 Task: Allow users to get access to Salesforce in the mobile app
Action: Mouse moved to (162, 218)
Screenshot: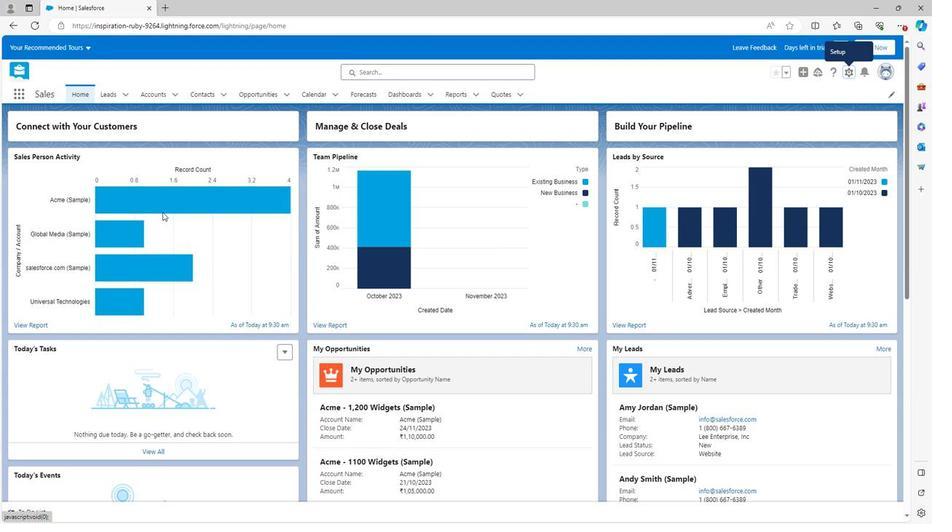 
Action: Mouse scrolled (162, 218) with delta (0, 0)
Screenshot: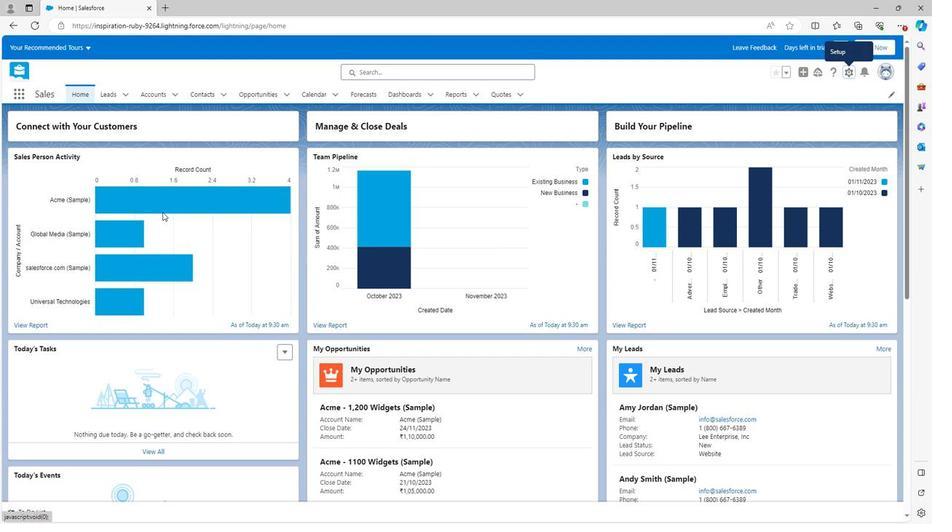 
Action: Mouse scrolled (162, 218) with delta (0, 0)
Screenshot: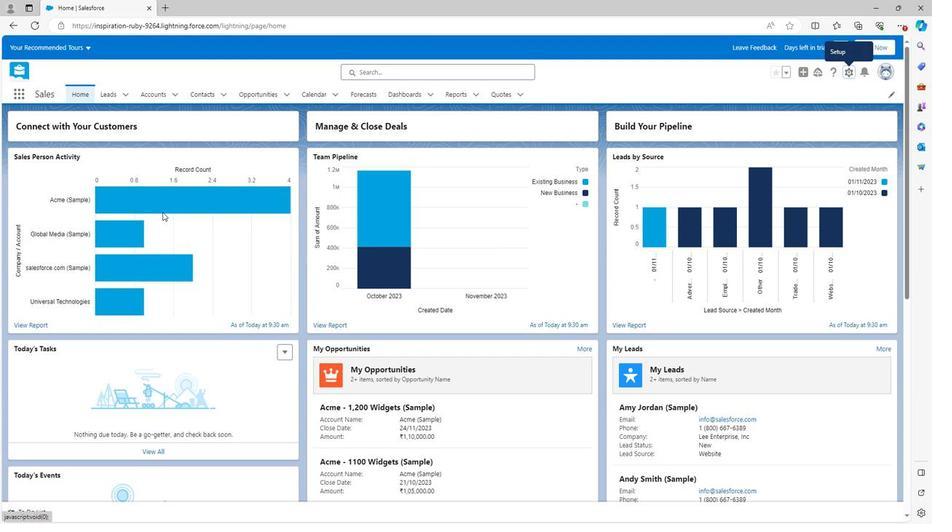 
Action: Mouse scrolled (162, 218) with delta (0, 0)
Screenshot: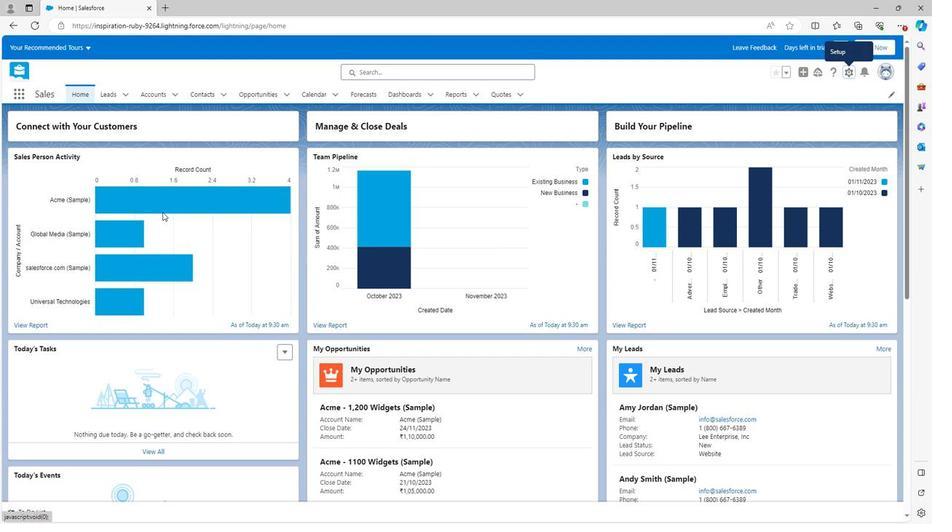 
Action: Mouse scrolled (162, 218) with delta (0, 0)
Screenshot: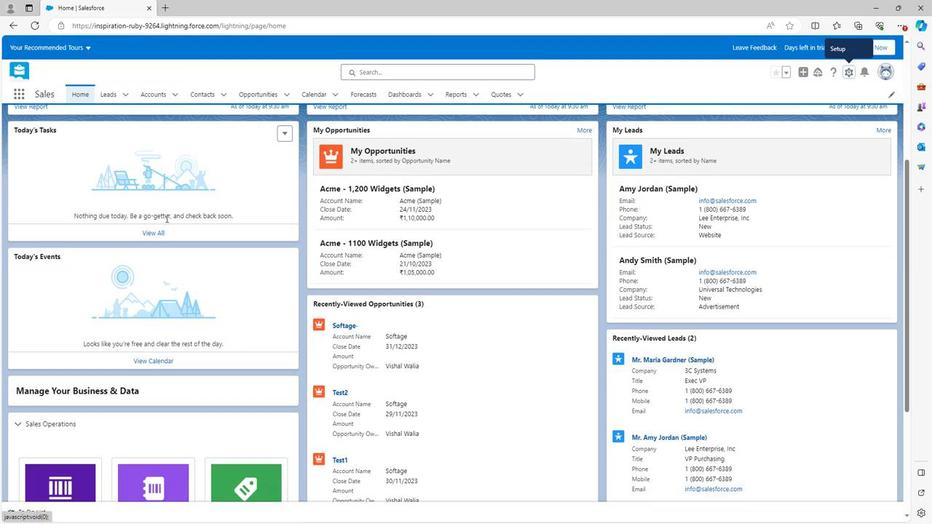 
Action: Mouse scrolled (162, 218) with delta (0, 0)
Screenshot: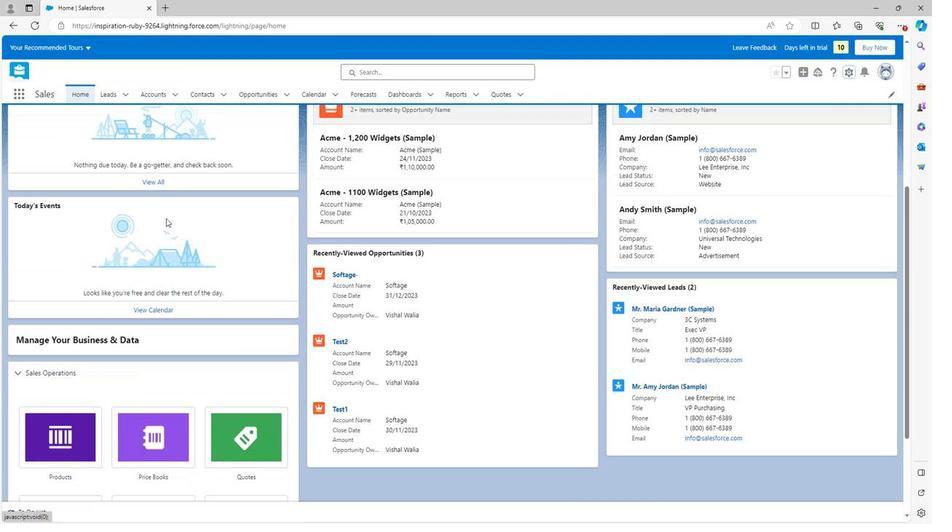 
Action: Mouse scrolled (162, 218) with delta (0, 0)
Screenshot: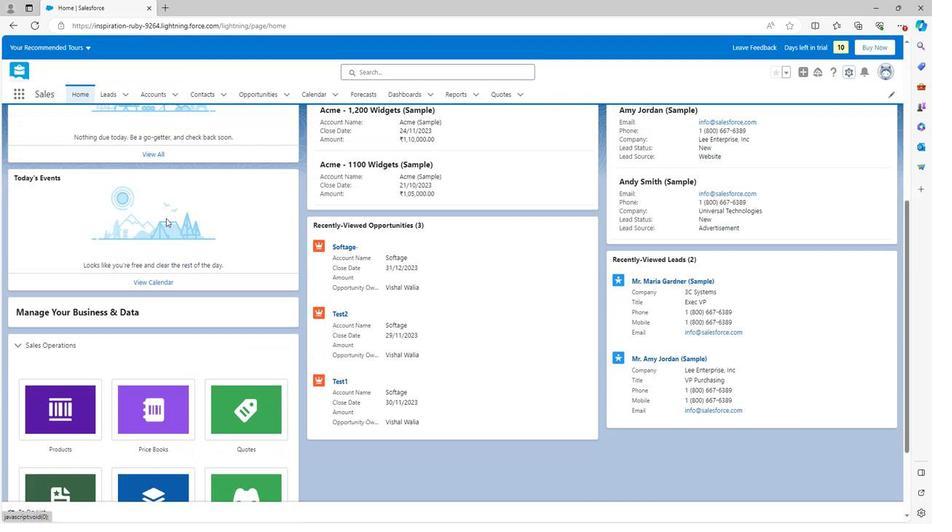 
Action: Mouse scrolled (162, 218) with delta (0, 0)
Screenshot: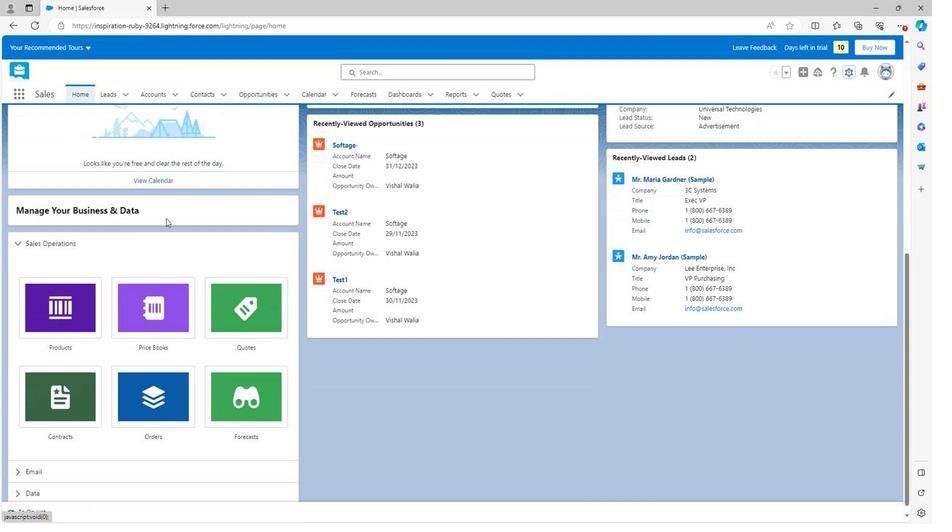 
Action: Mouse scrolled (162, 219) with delta (0, 0)
Screenshot: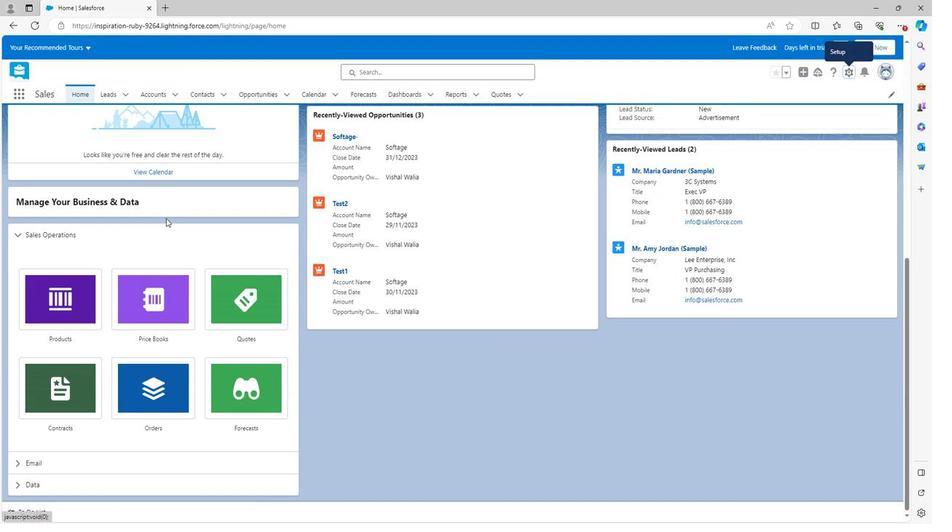 
Action: Mouse scrolled (162, 219) with delta (0, 0)
Screenshot: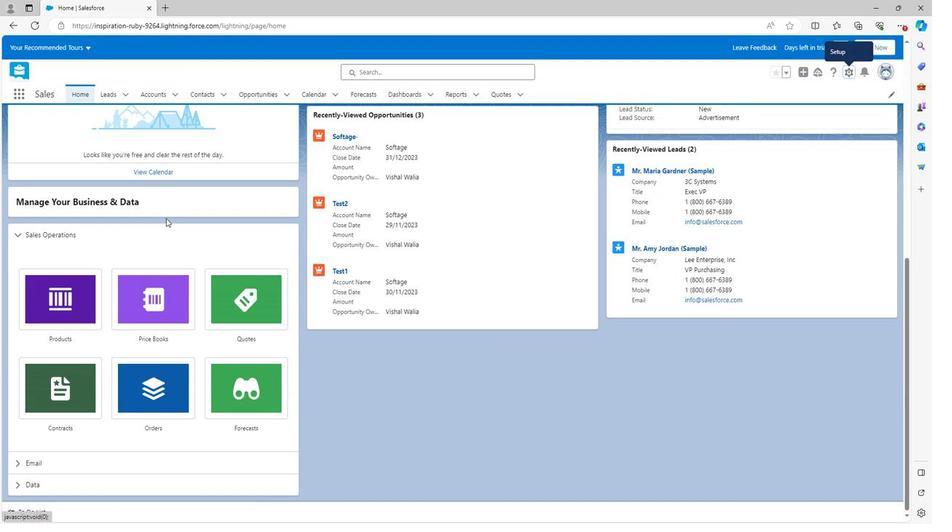 
Action: Mouse scrolled (162, 219) with delta (0, 0)
Screenshot: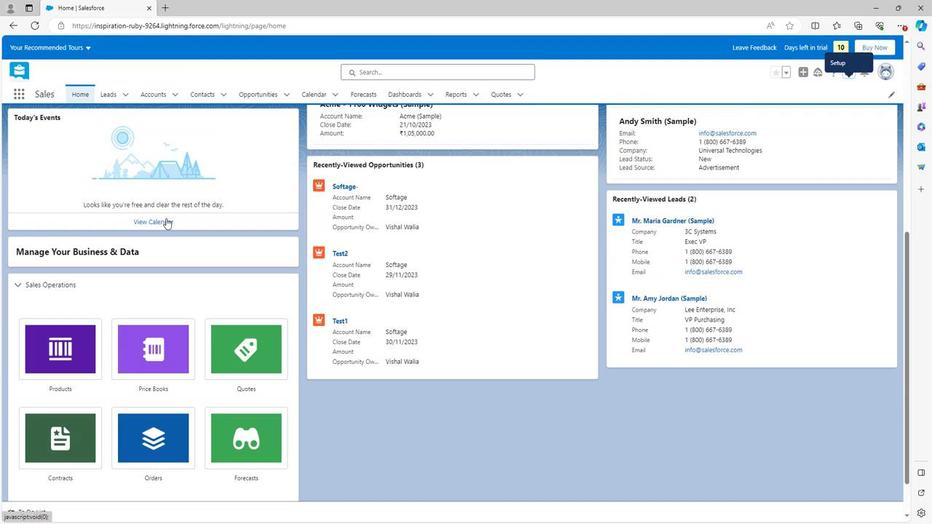 
Action: Mouse scrolled (162, 219) with delta (0, 0)
Screenshot: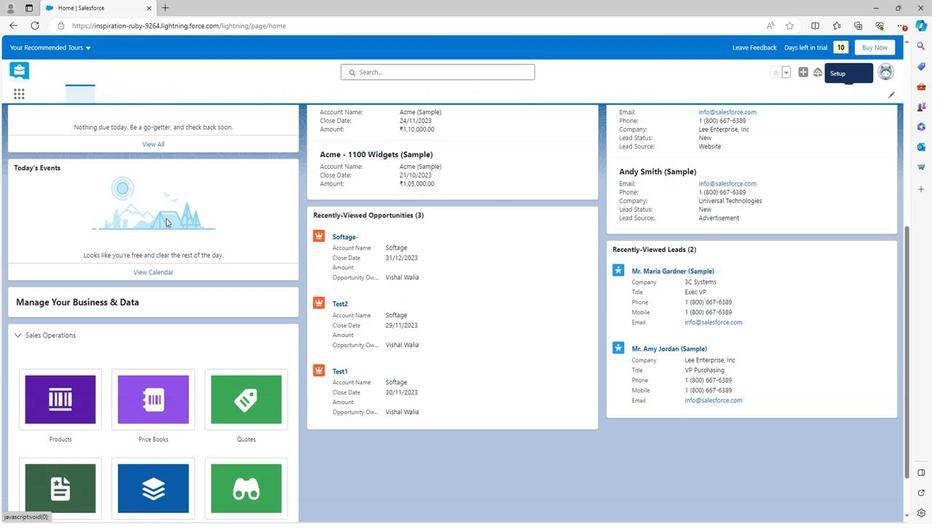 
Action: Mouse scrolled (162, 219) with delta (0, 0)
Screenshot: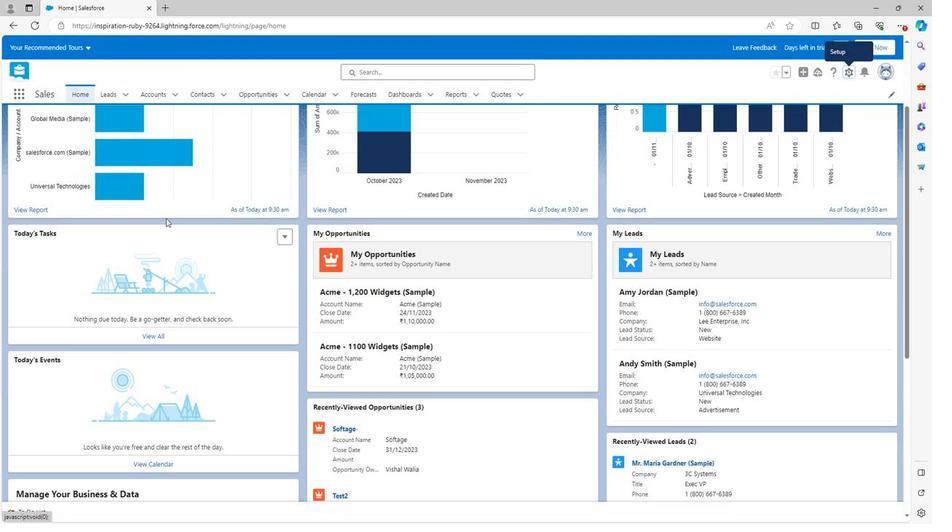 
Action: Mouse scrolled (162, 219) with delta (0, 0)
Screenshot: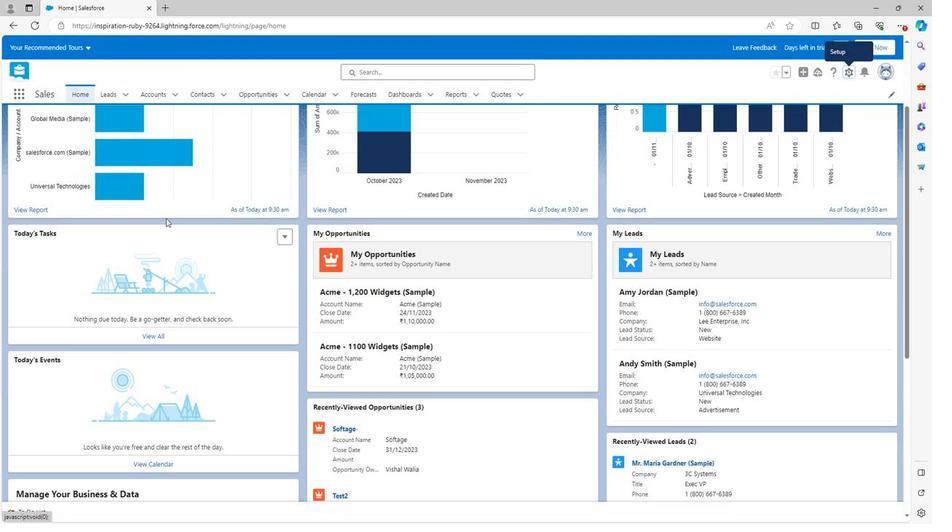 
Action: Mouse scrolled (162, 219) with delta (0, 0)
Screenshot: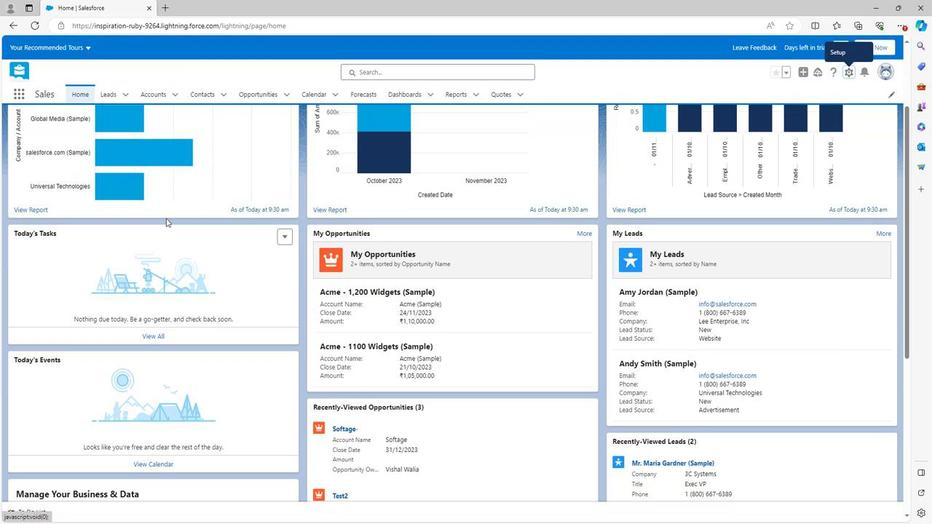 
Action: Mouse scrolled (162, 219) with delta (0, 0)
Screenshot: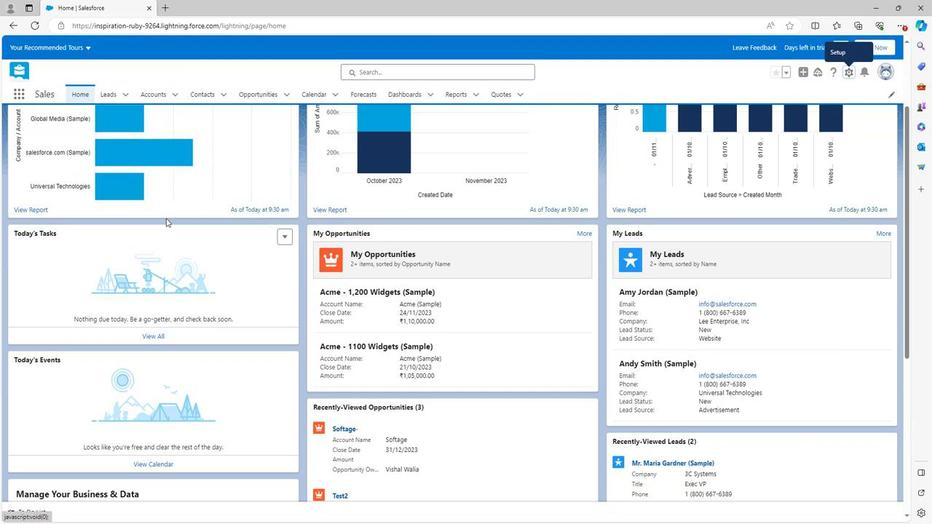 
Action: Mouse scrolled (162, 219) with delta (0, 0)
Screenshot: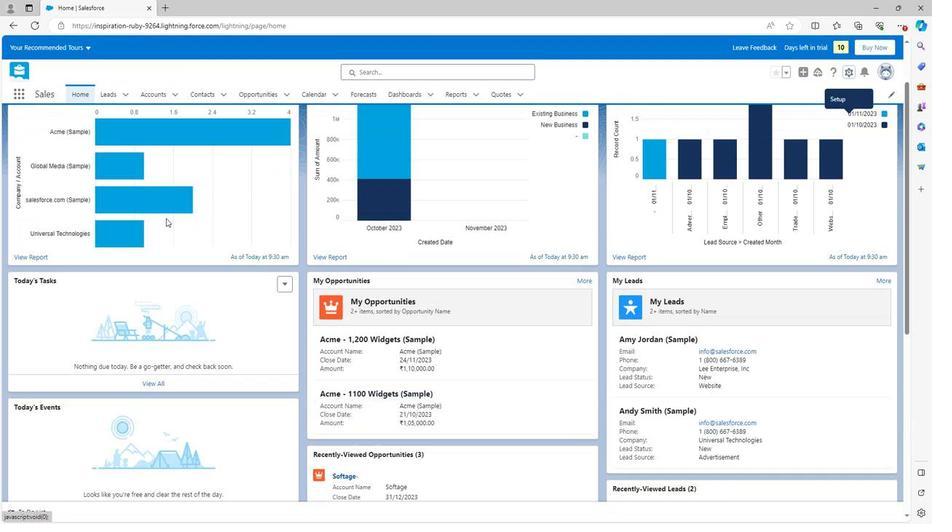 
Action: Mouse moved to (837, 72)
Screenshot: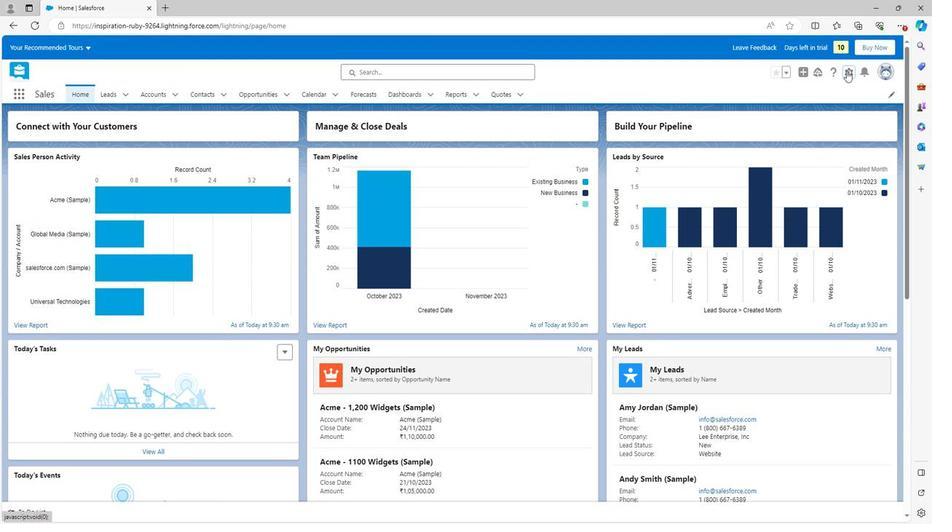 
Action: Mouse pressed left at (837, 72)
Screenshot: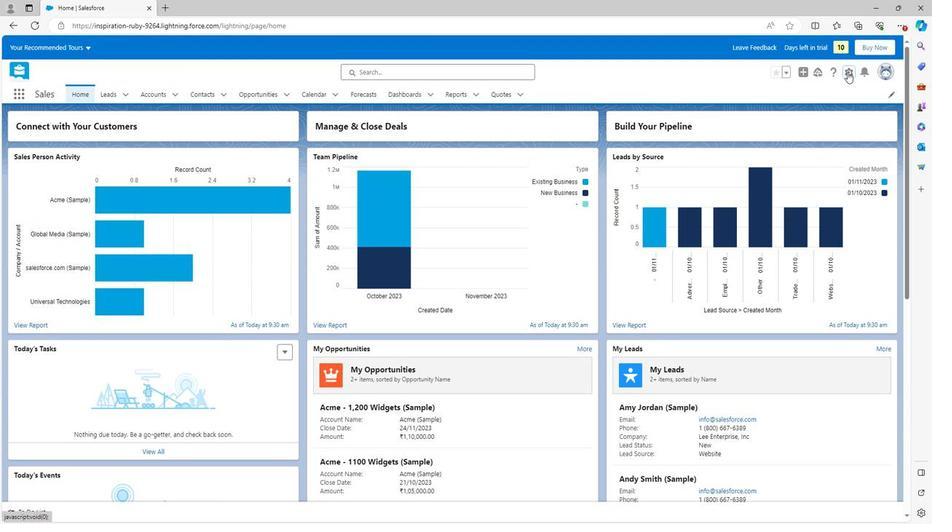 
Action: Mouse moved to (802, 96)
Screenshot: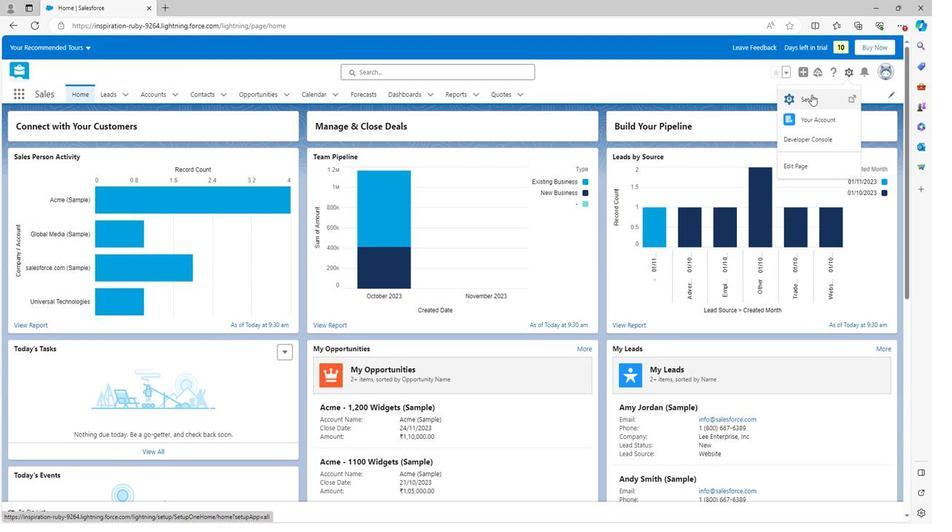 
Action: Mouse pressed left at (802, 96)
Screenshot: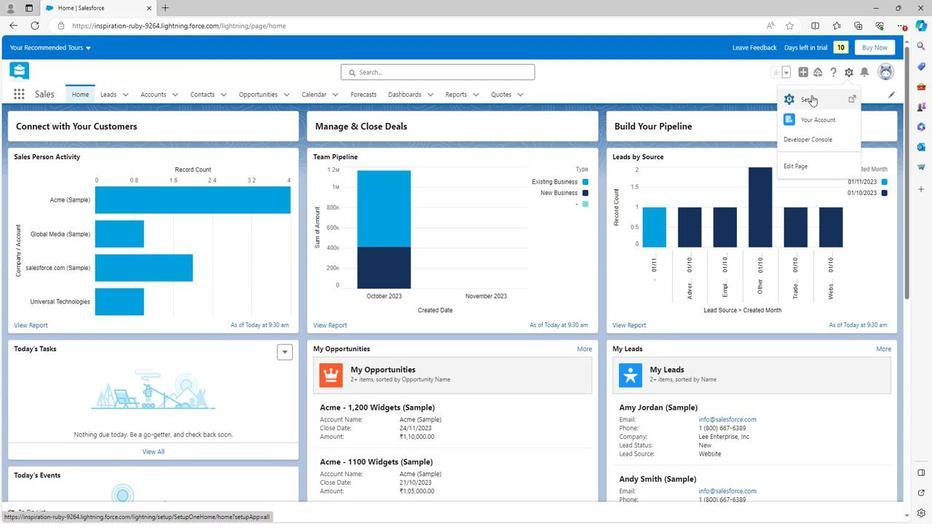 
Action: Mouse moved to (40, 330)
Screenshot: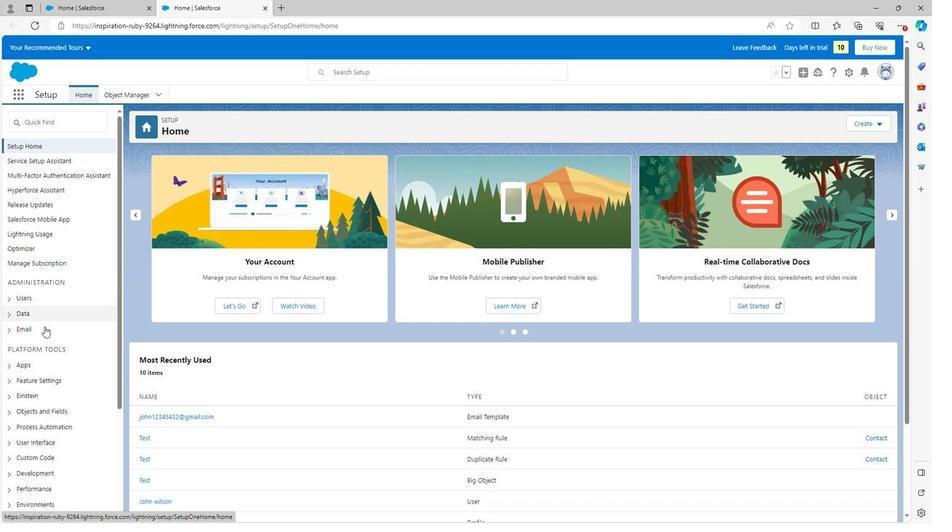 
Action: Mouse scrolled (40, 330) with delta (0, 0)
Screenshot: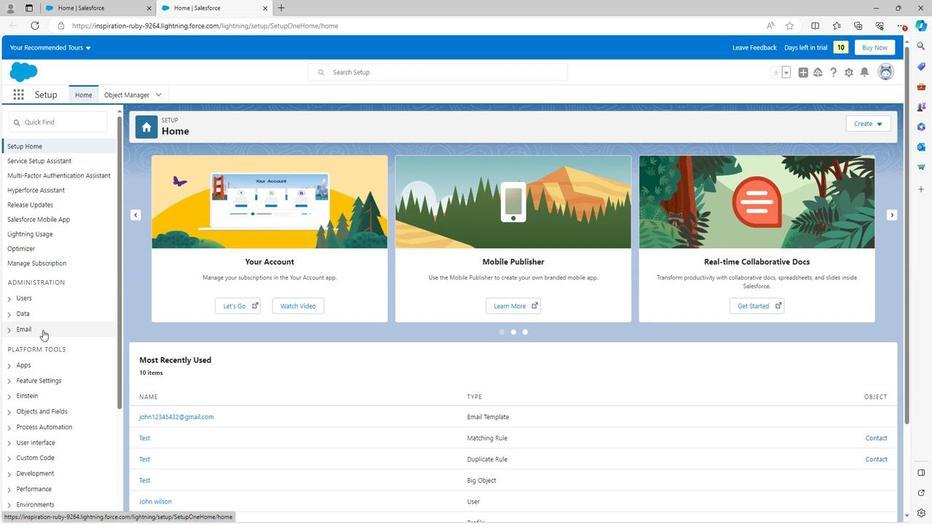
Action: Mouse scrolled (40, 330) with delta (0, 0)
Screenshot: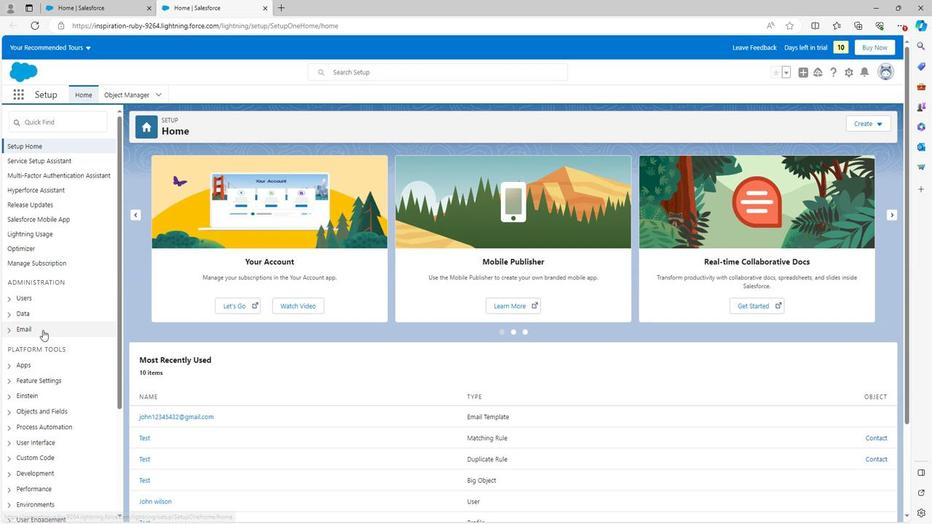 
Action: Mouse scrolled (40, 330) with delta (0, 0)
Screenshot: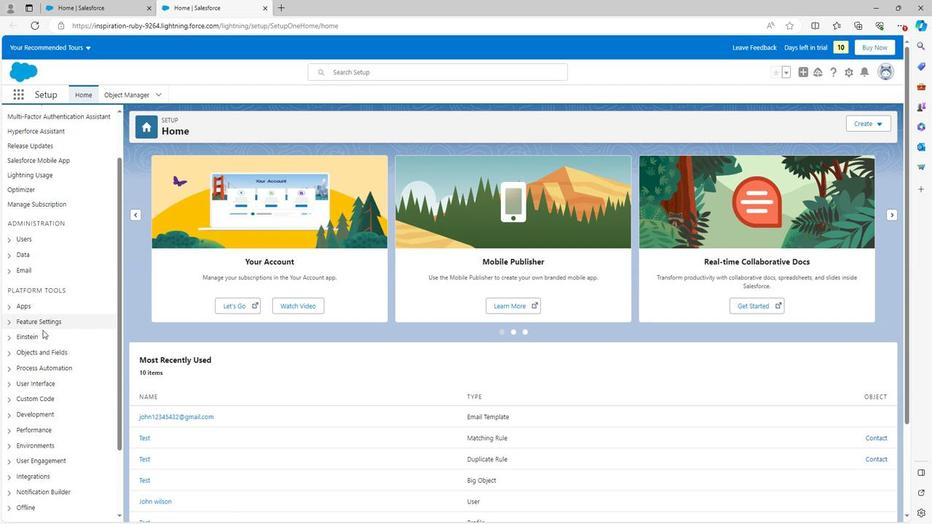 
Action: Mouse moved to (6, 220)
Screenshot: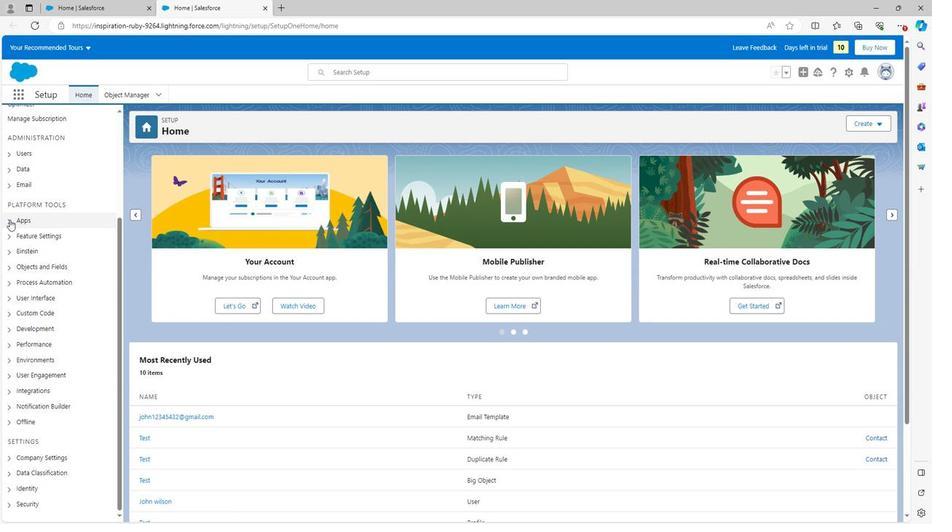 
Action: Mouse pressed left at (6, 220)
Screenshot: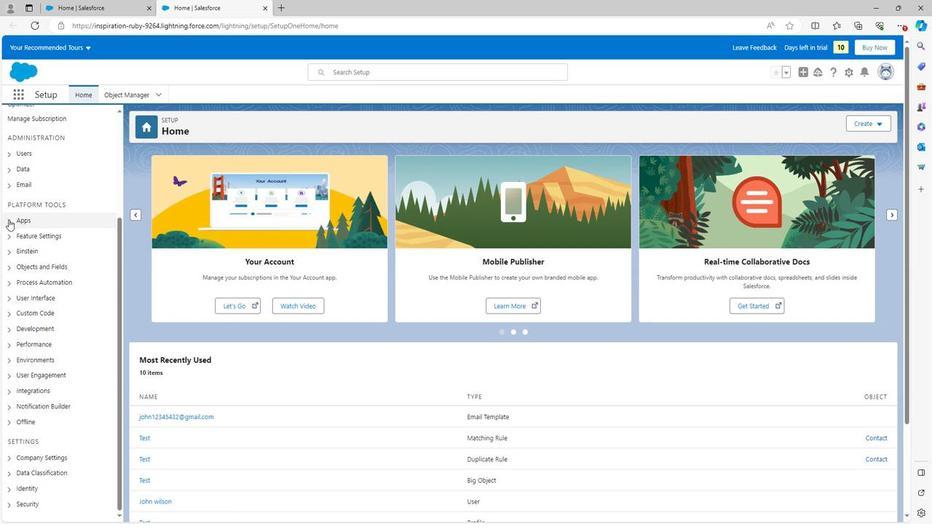 
Action: Mouse moved to (16, 312)
Screenshot: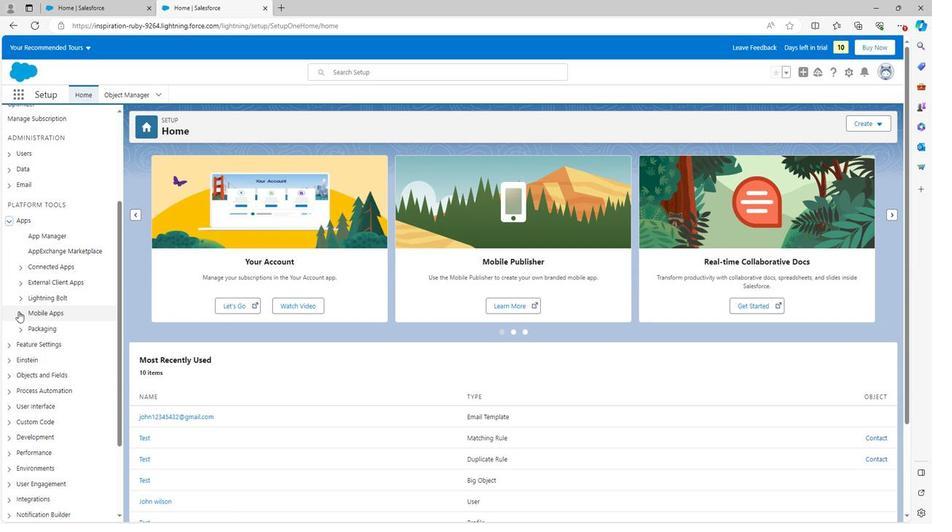 
Action: Mouse pressed left at (16, 312)
Screenshot: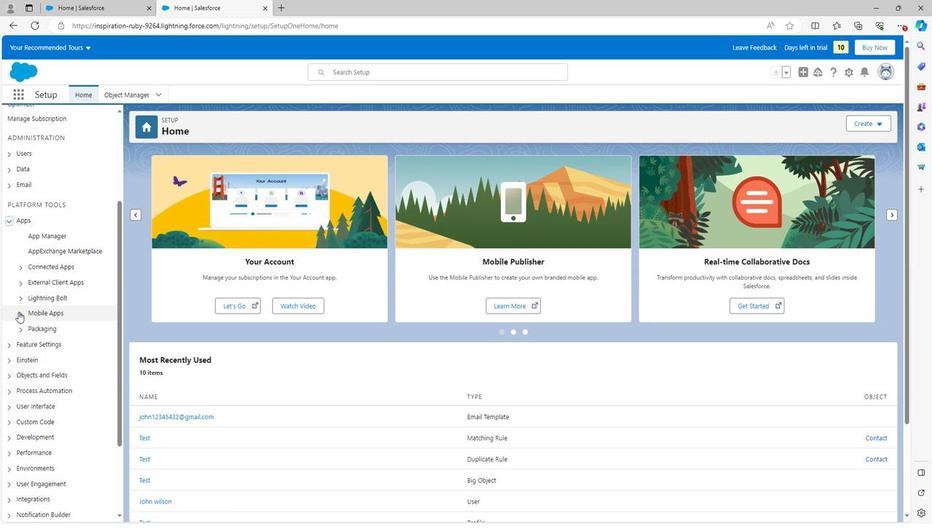
Action: Mouse moved to (26, 330)
Screenshot: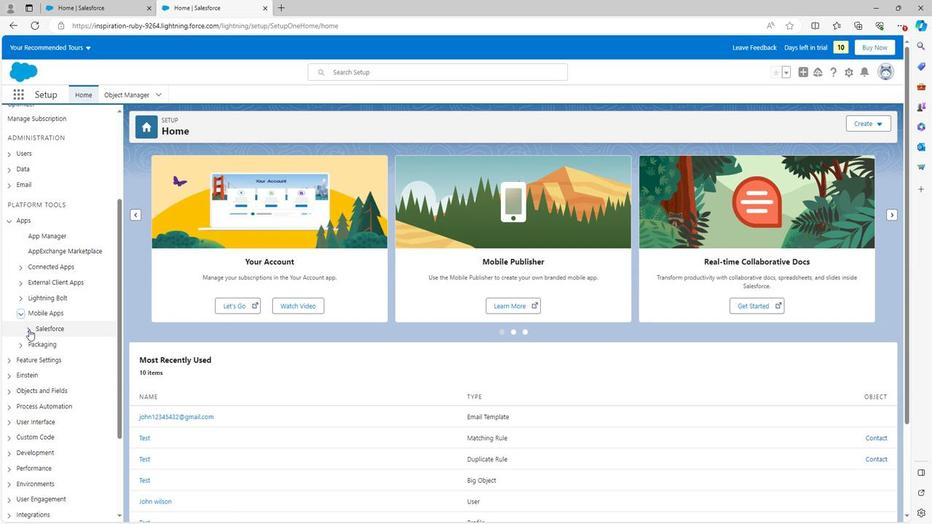 
Action: Mouse pressed left at (26, 330)
Screenshot: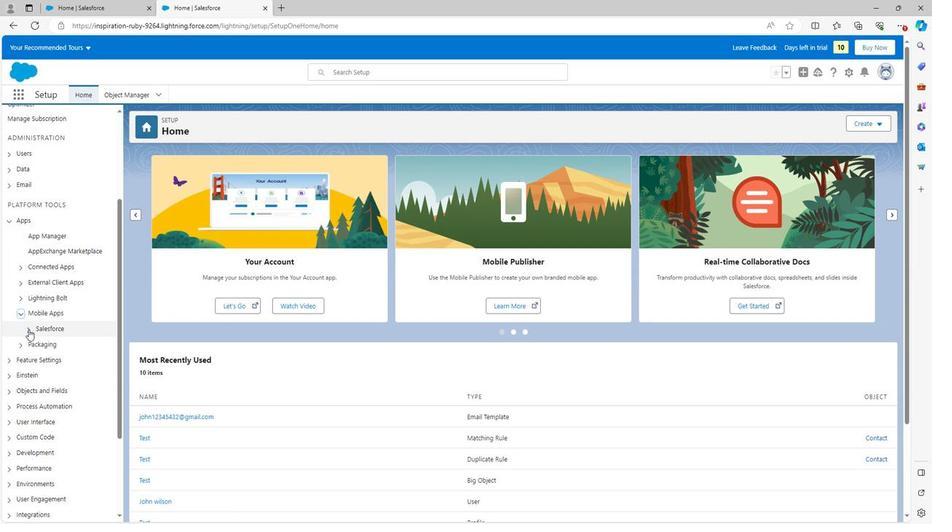 
Action: Mouse moved to (53, 402)
Screenshot: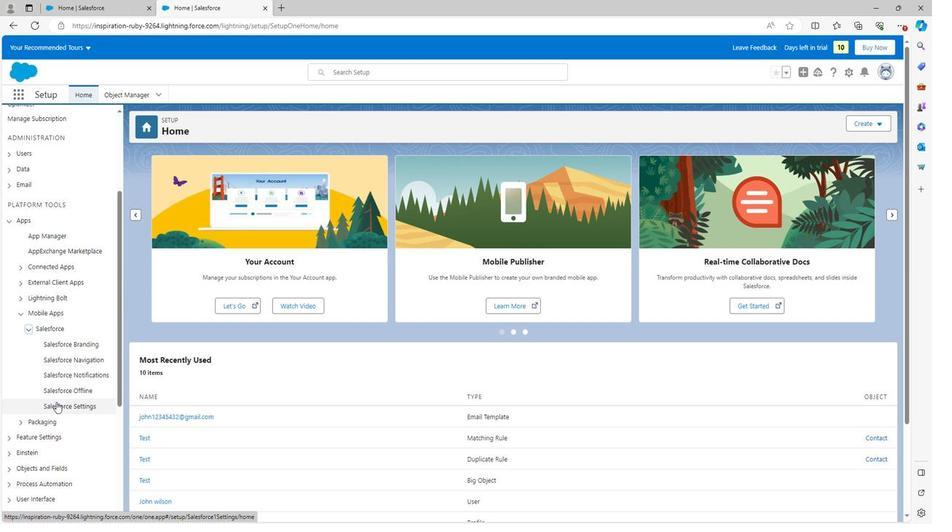 
Action: Mouse pressed left at (53, 402)
Screenshot: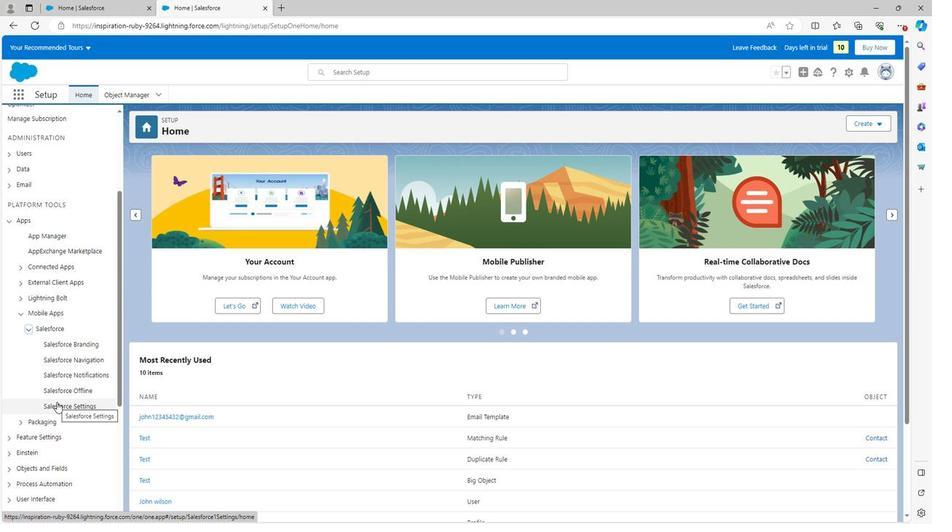 
Action: Mouse moved to (150, 320)
Screenshot: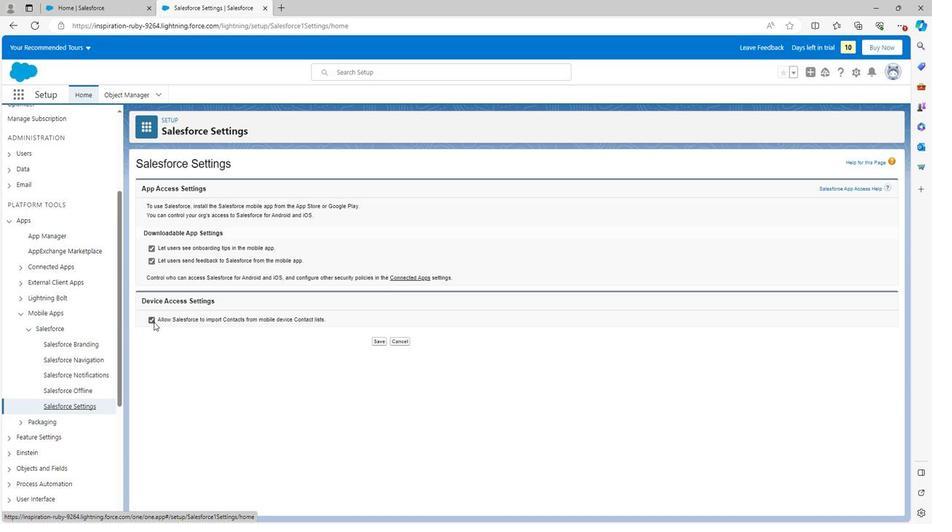 
Action: Mouse pressed left at (150, 320)
Screenshot: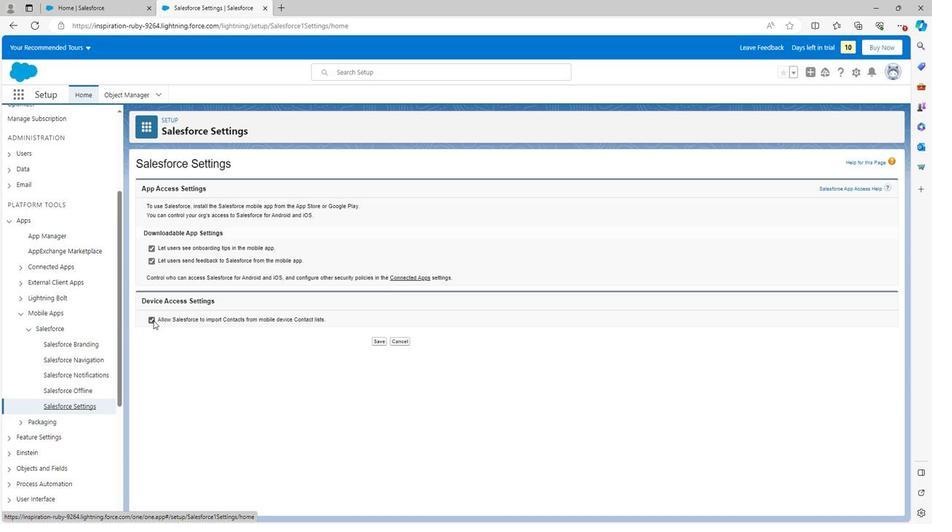 
Action: Mouse pressed left at (150, 320)
Screenshot: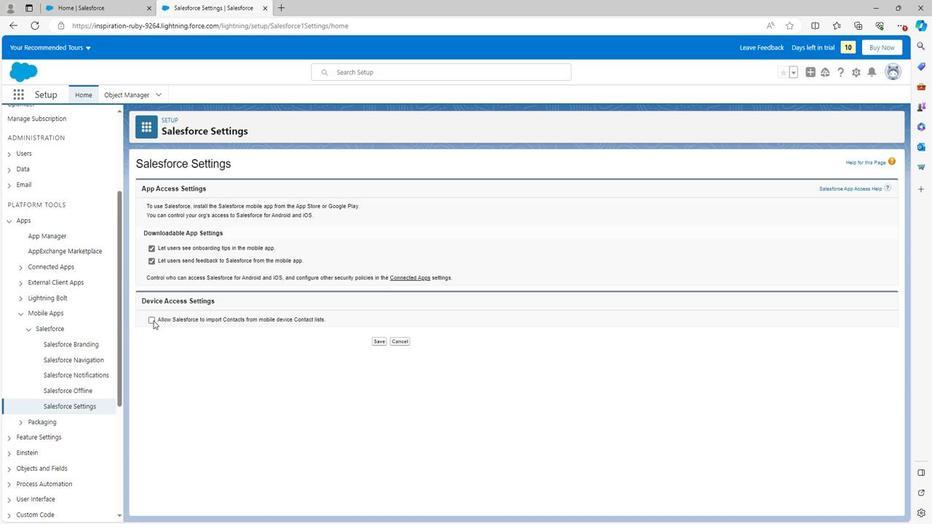 
Action: Mouse moved to (365, 338)
Screenshot: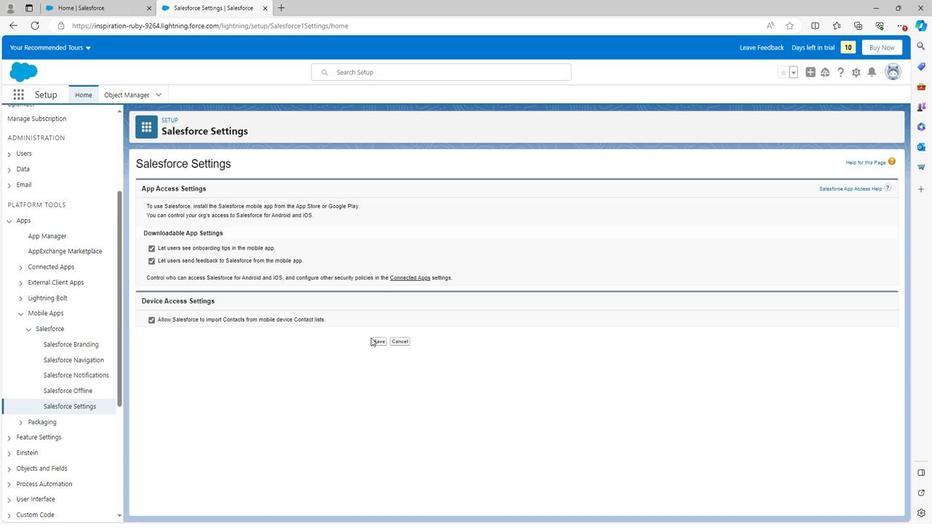 
Action: Mouse pressed left at (365, 338)
Screenshot: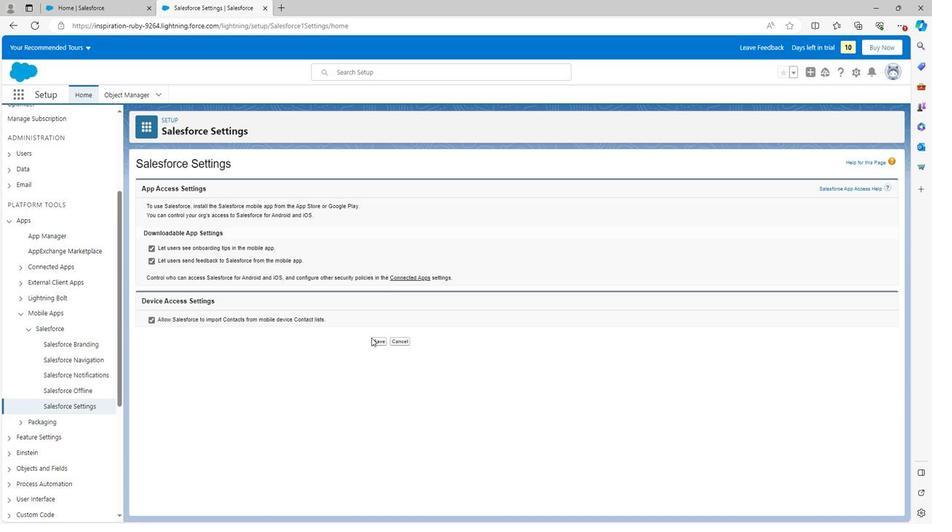 
Action: Mouse moved to (369, 340)
Screenshot: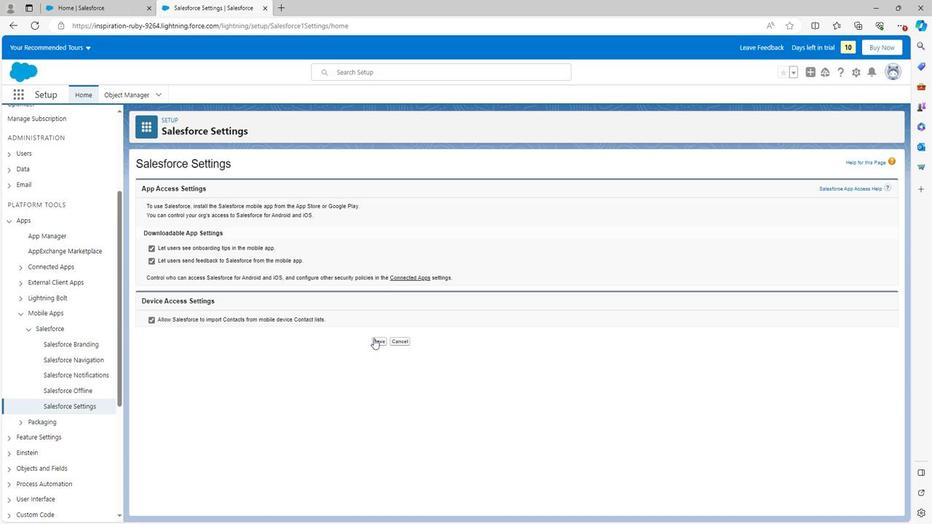 
Action: Mouse pressed left at (369, 340)
Screenshot: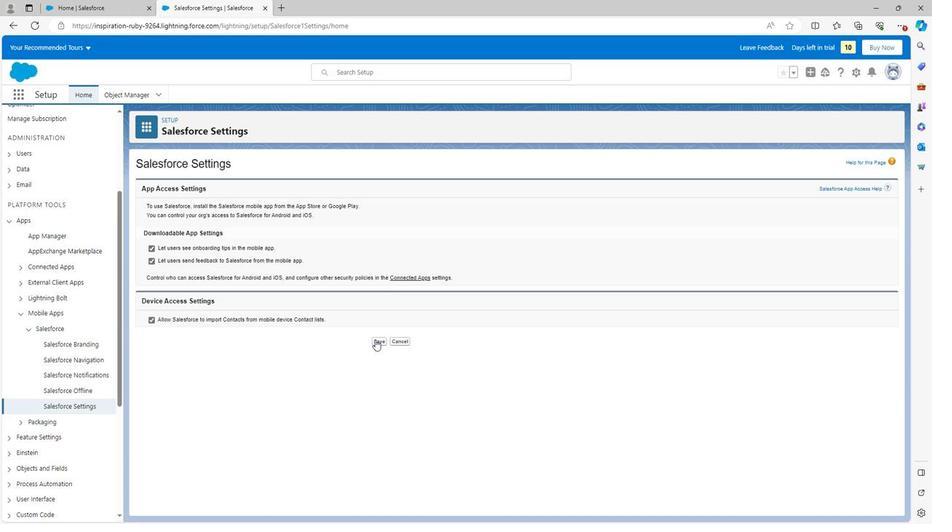 
Action: Mouse moved to (273, 214)
Screenshot: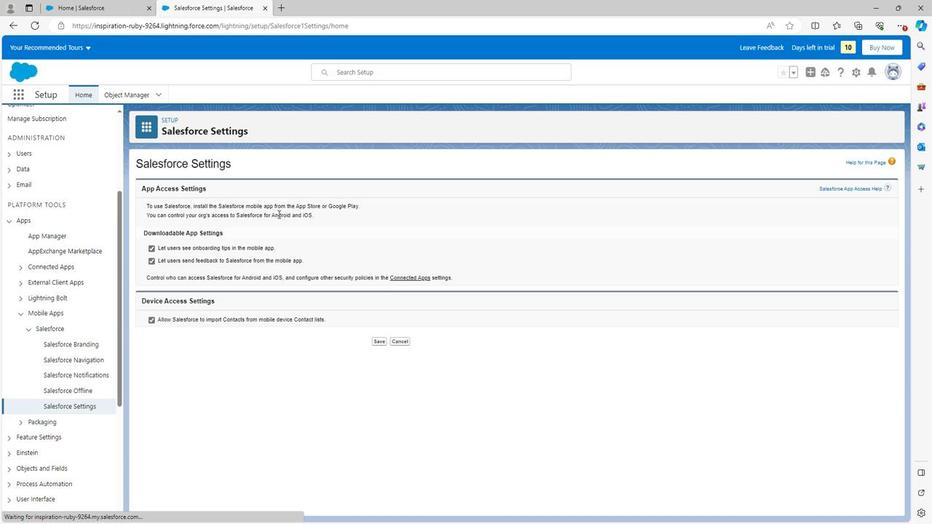 
